 Task: Look for products from Bing only.
Action: Mouse moved to (42, 359)
Screenshot: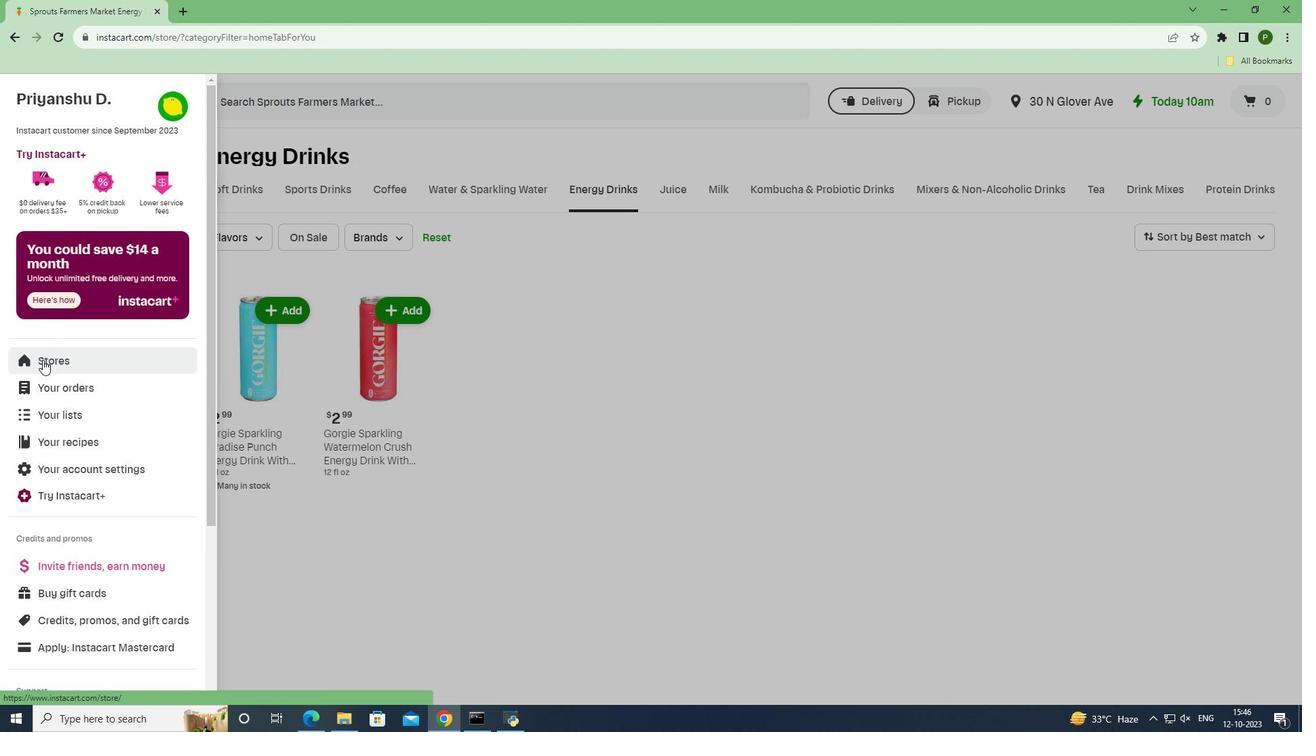 
Action: Mouse pressed left at (42, 359)
Screenshot: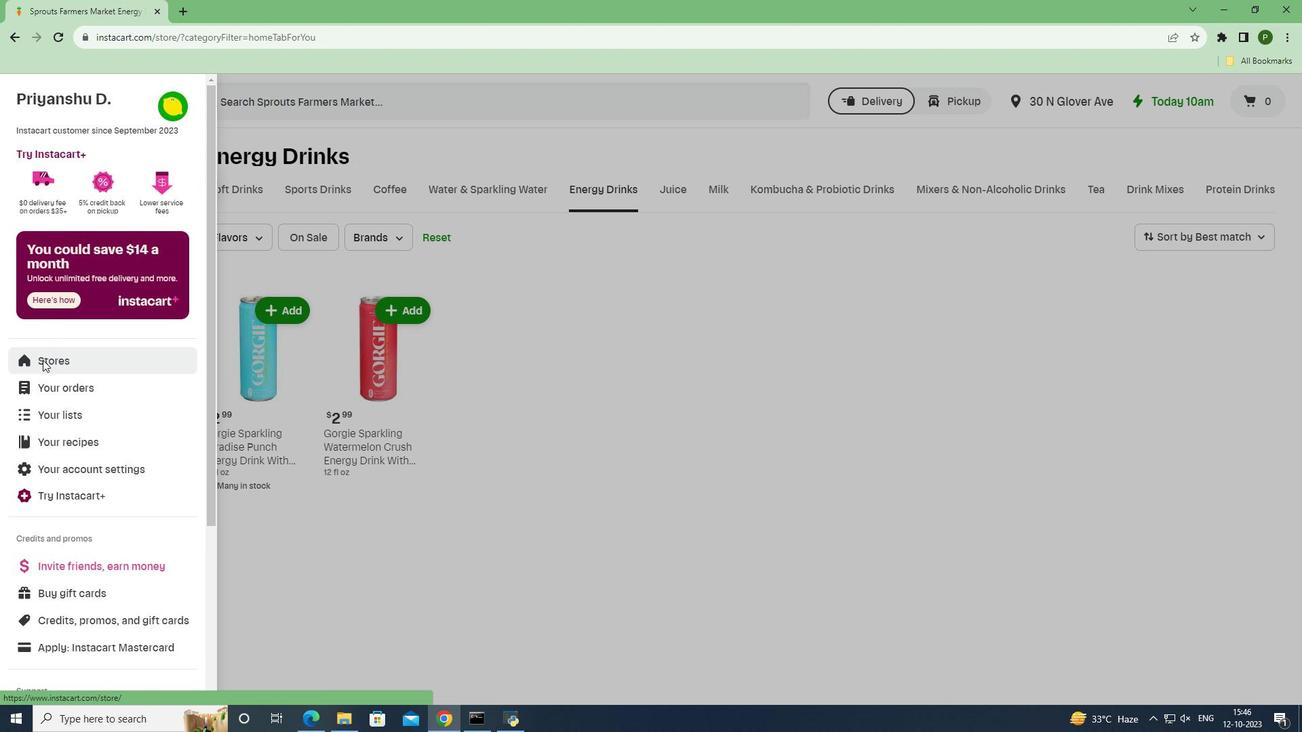 
Action: Mouse moved to (326, 155)
Screenshot: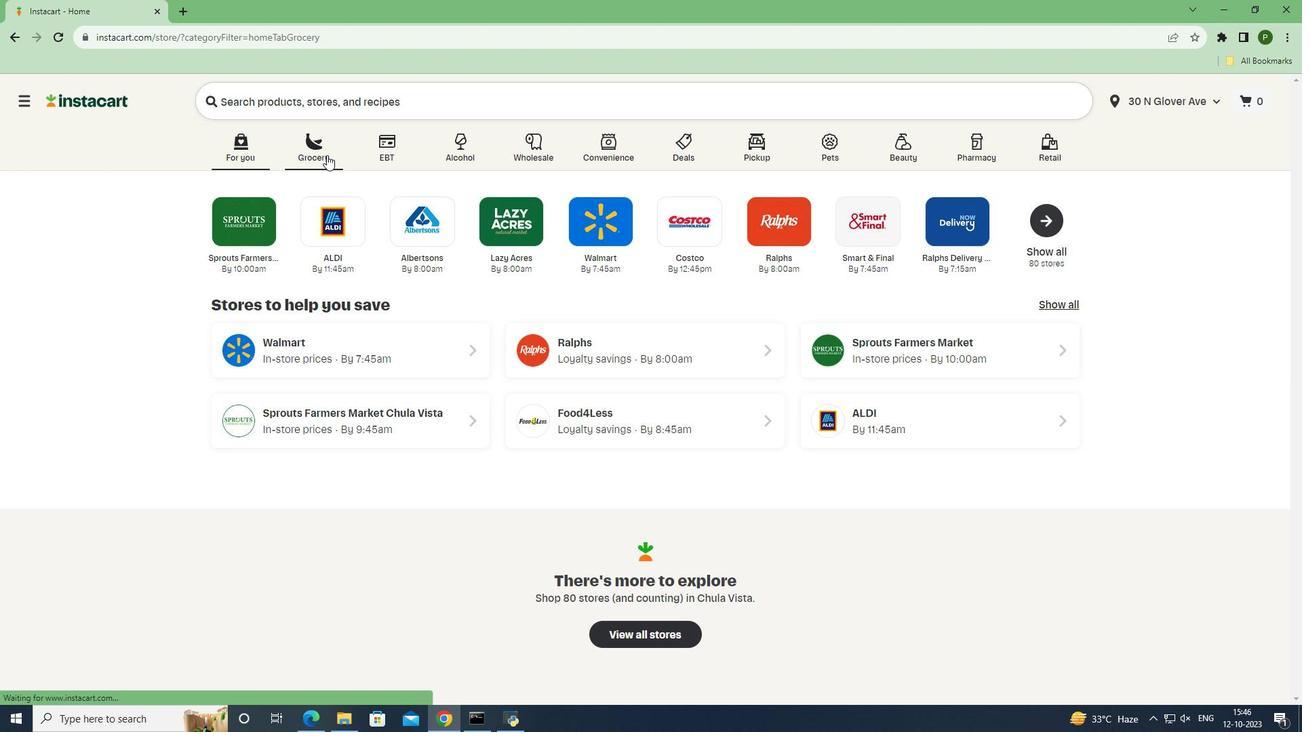 
Action: Mouse pressed left at (326, 155)
Screenshot: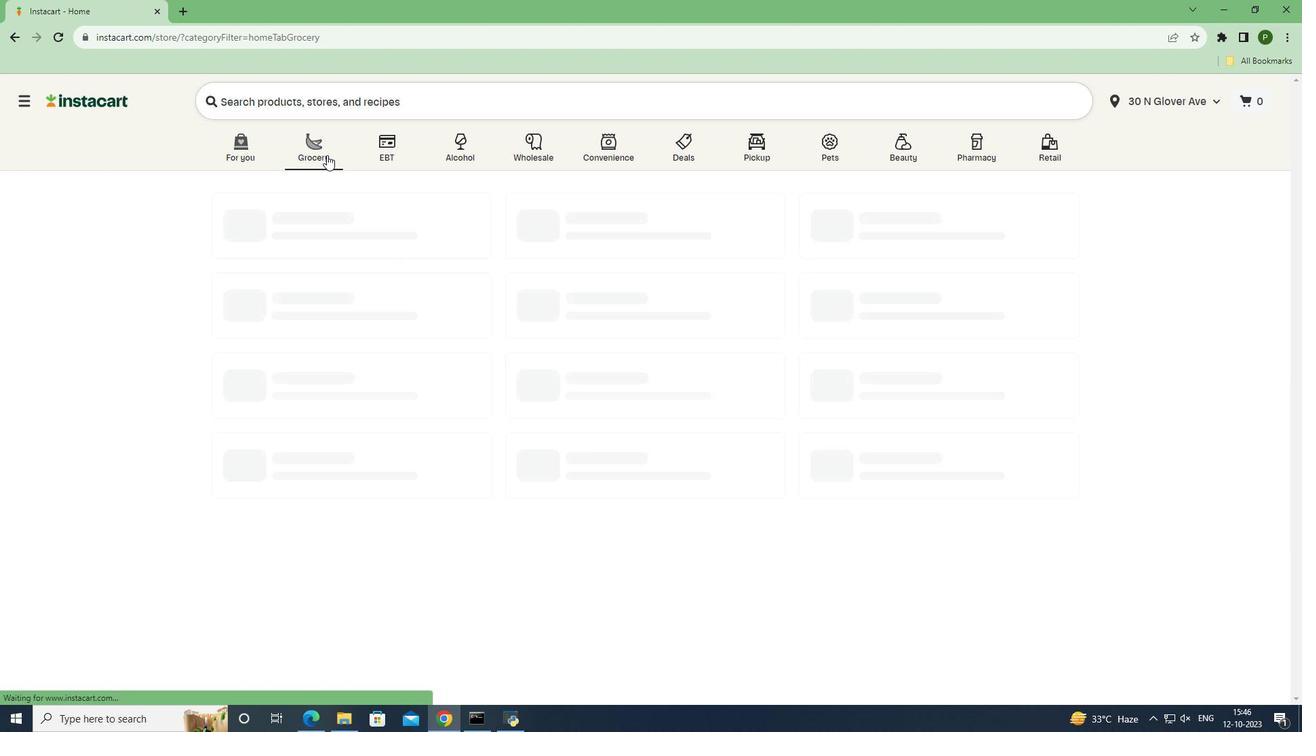 
Action: Mouse moved to (547, 322)
Screenshot: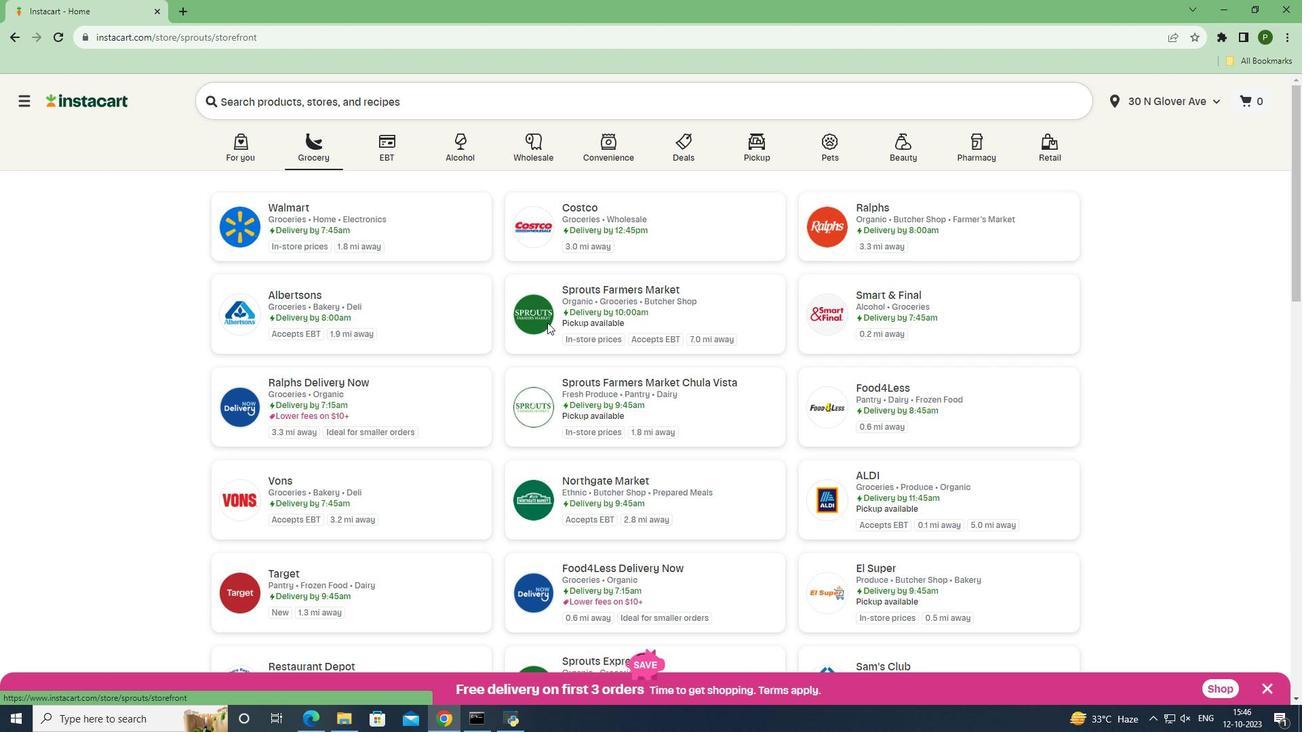 
Action: Mouse pressed left at (547, 322)
Screenshot: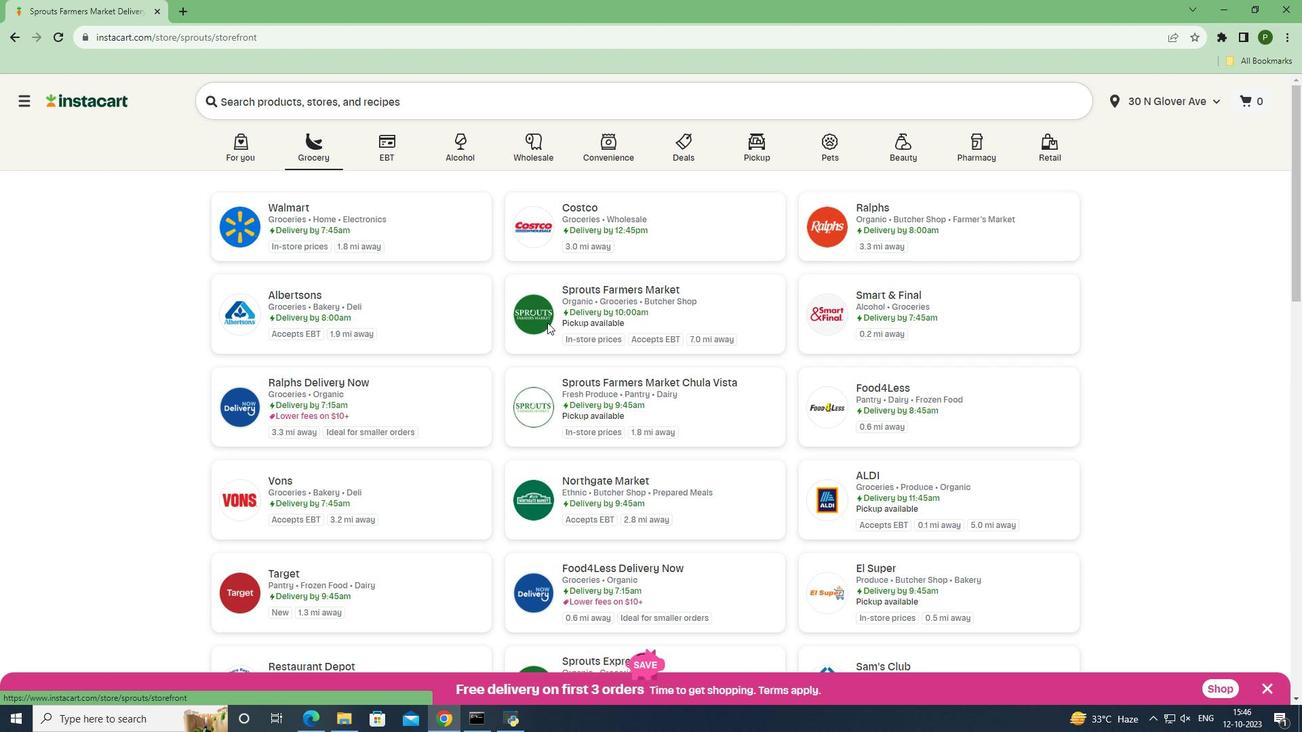 
Action: Mouse moved to (90, 461)
Screenshot: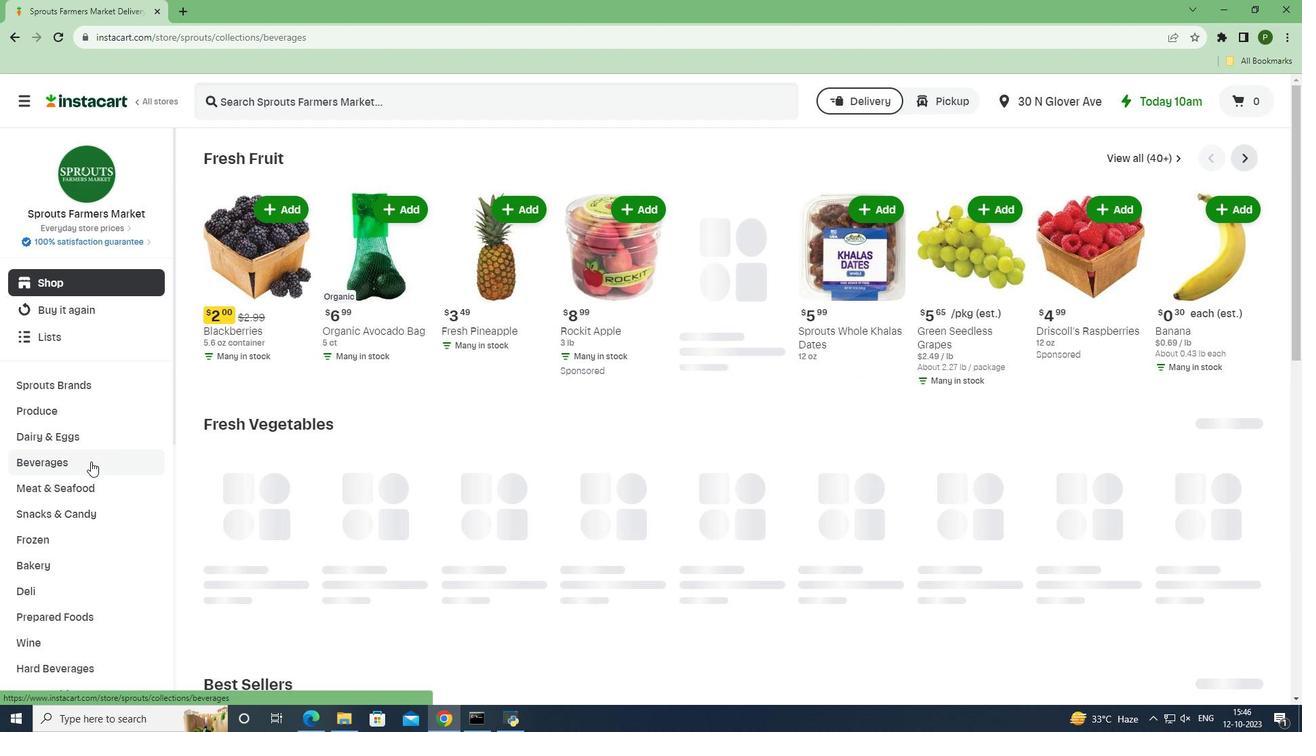 
Action: Mouse pressed left at (90, 461)
Screenshot: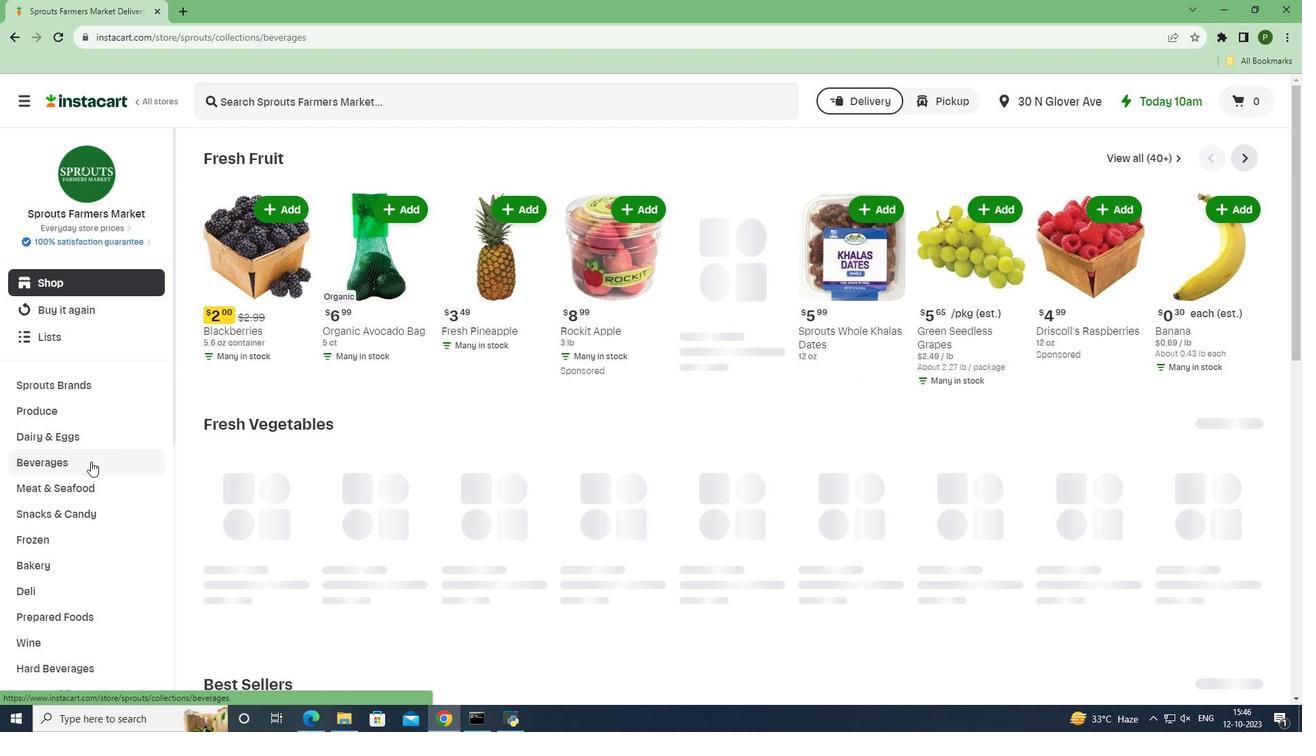 
Action: Mouse moved to (733, 185)
Screenshot: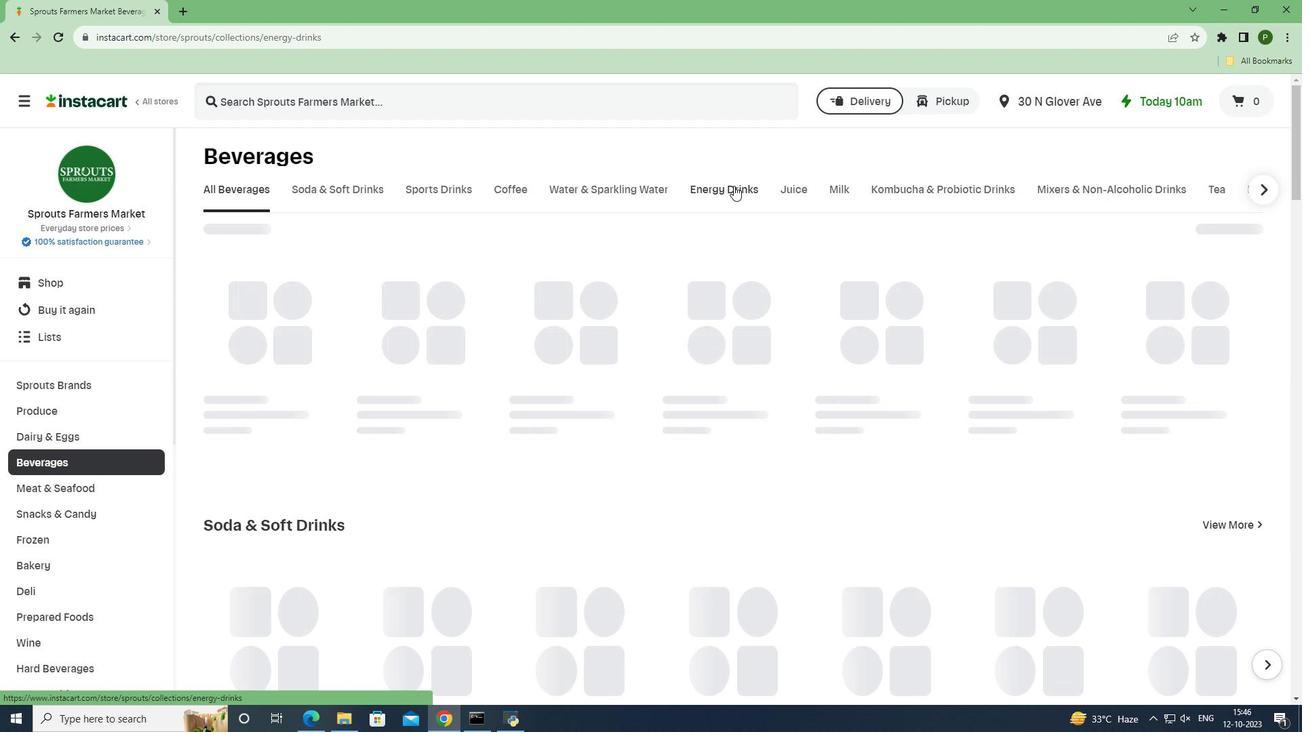 
Action: Mouse pressed left at (733, 185)
Screenshot: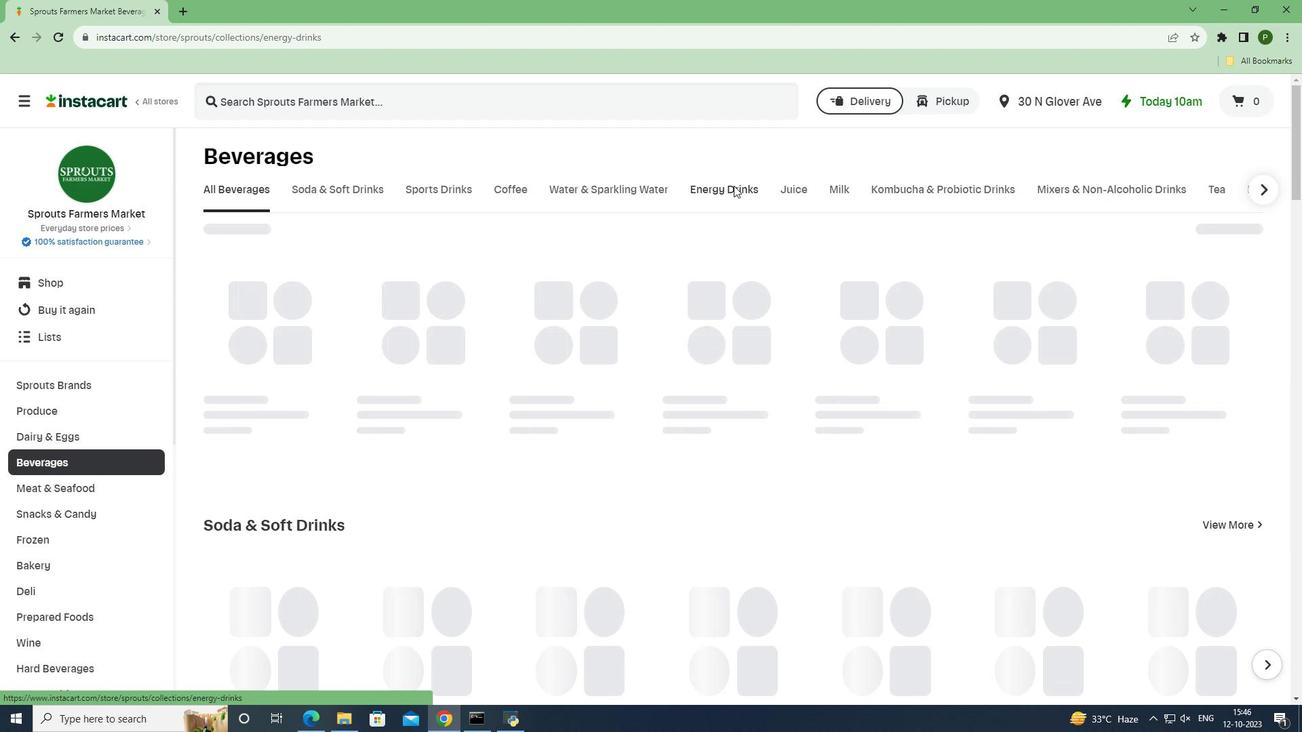 
Action: Mouse moved to (396, 245)
Screenshot: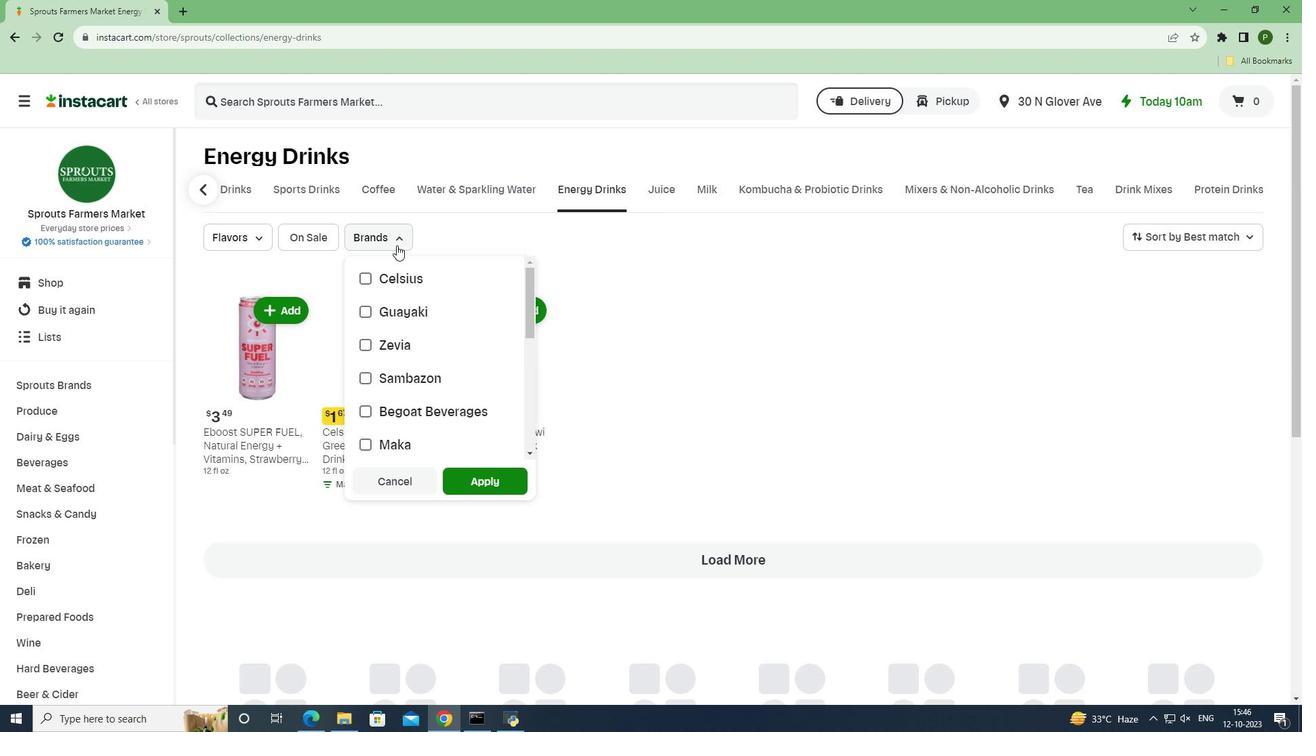 
Action: Mouse pressed left at (396, 245)
Screenshot: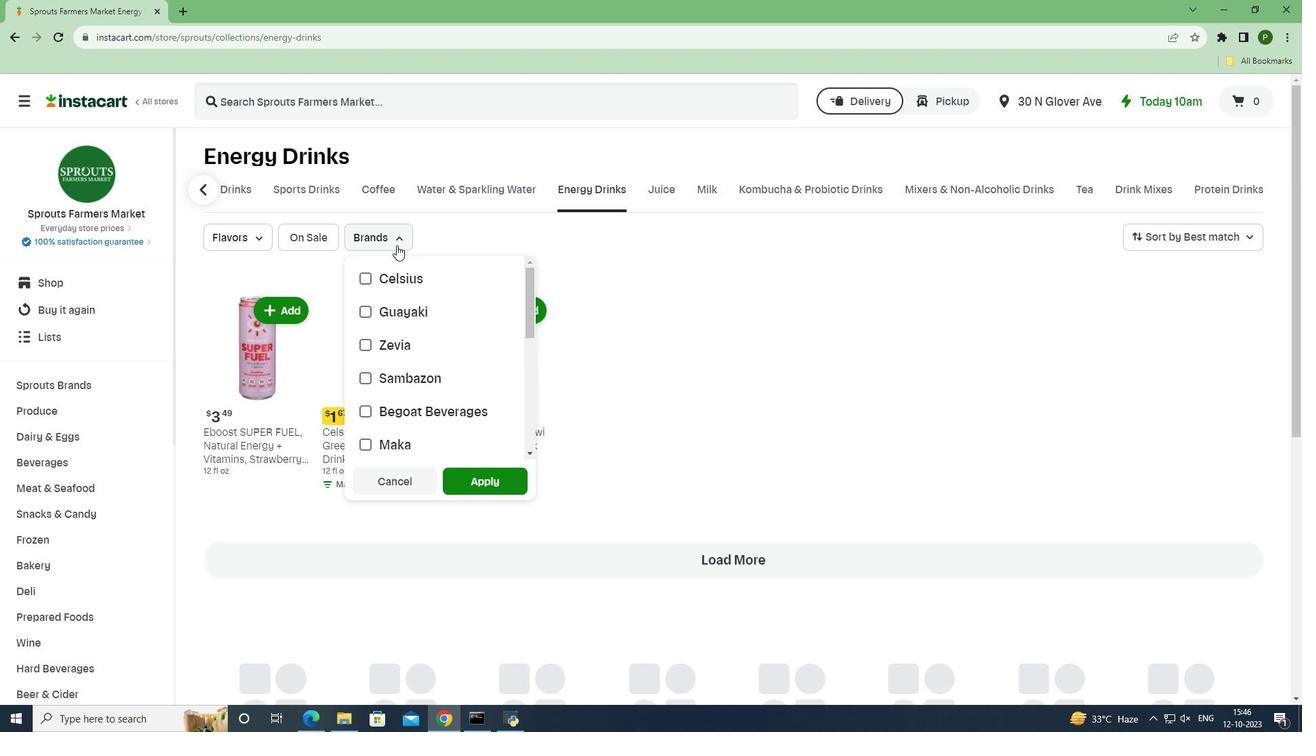 
Action: Mouse moved to (423, 343)
Screenshot: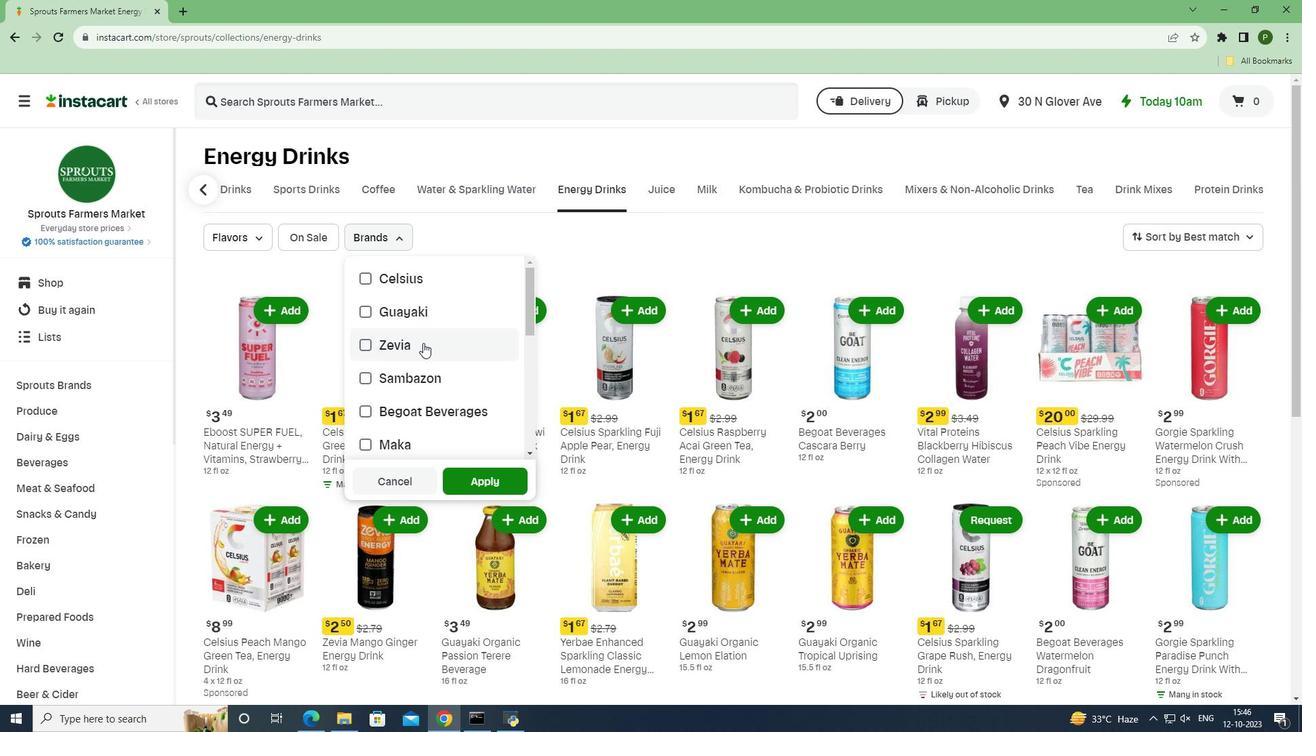 
Action: Mouse scrolled (423, 342) with delta (0, 0)
Screenshot: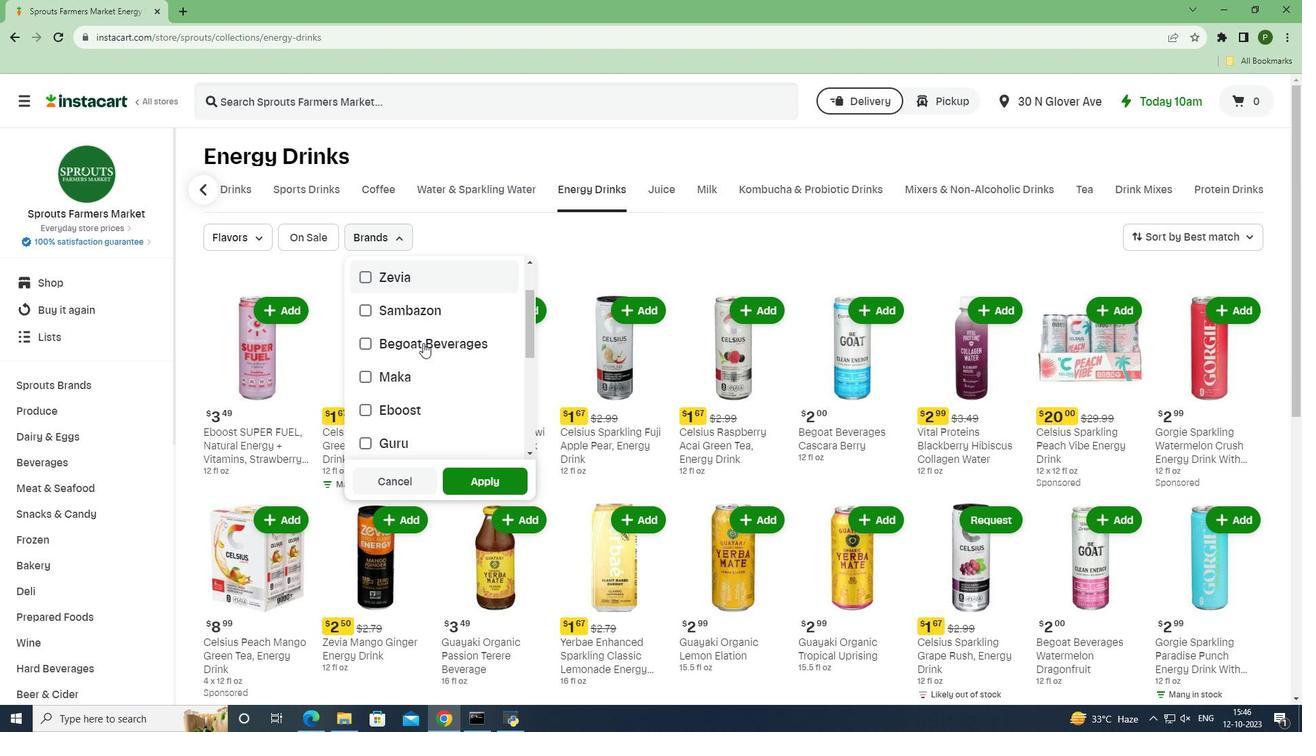 
Action: Mouse scrolled (423, 342) with delta (0, 0)
Screenshot: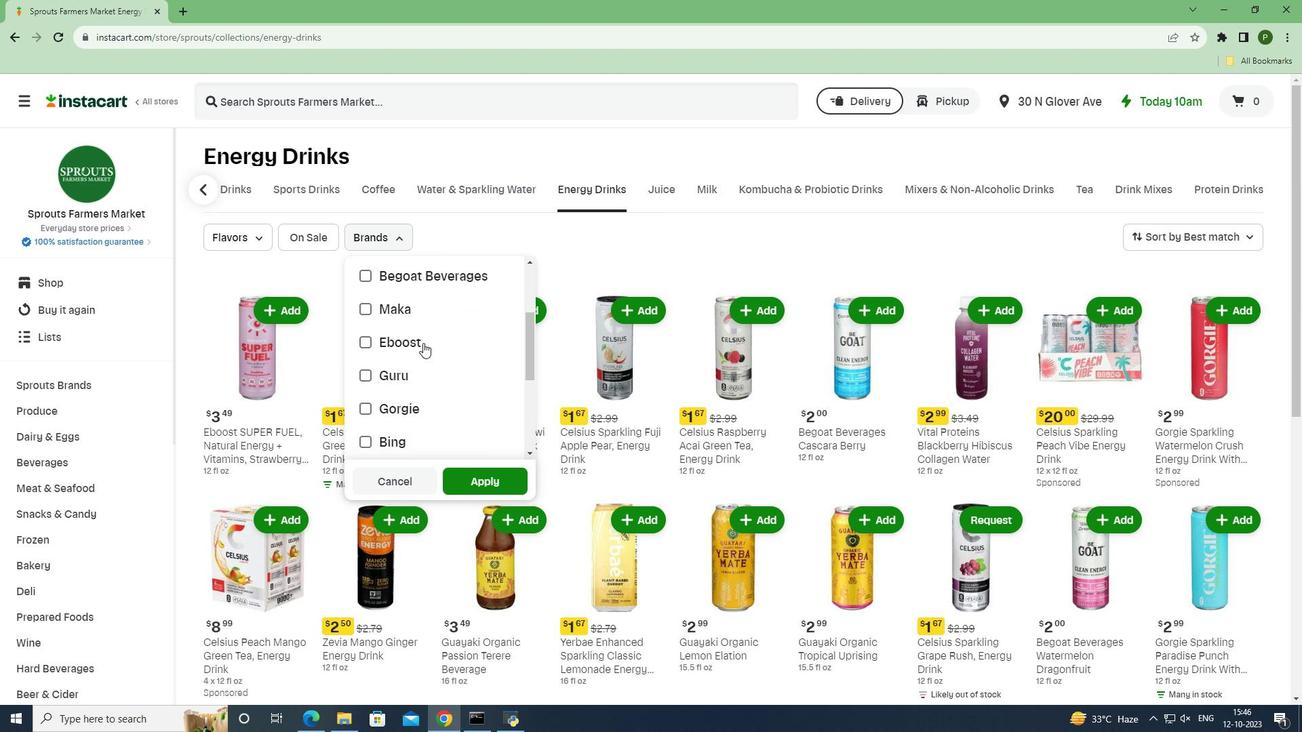 
Action: Mouse scrolled (423, 342) with delta (0, 0)
Screenshot: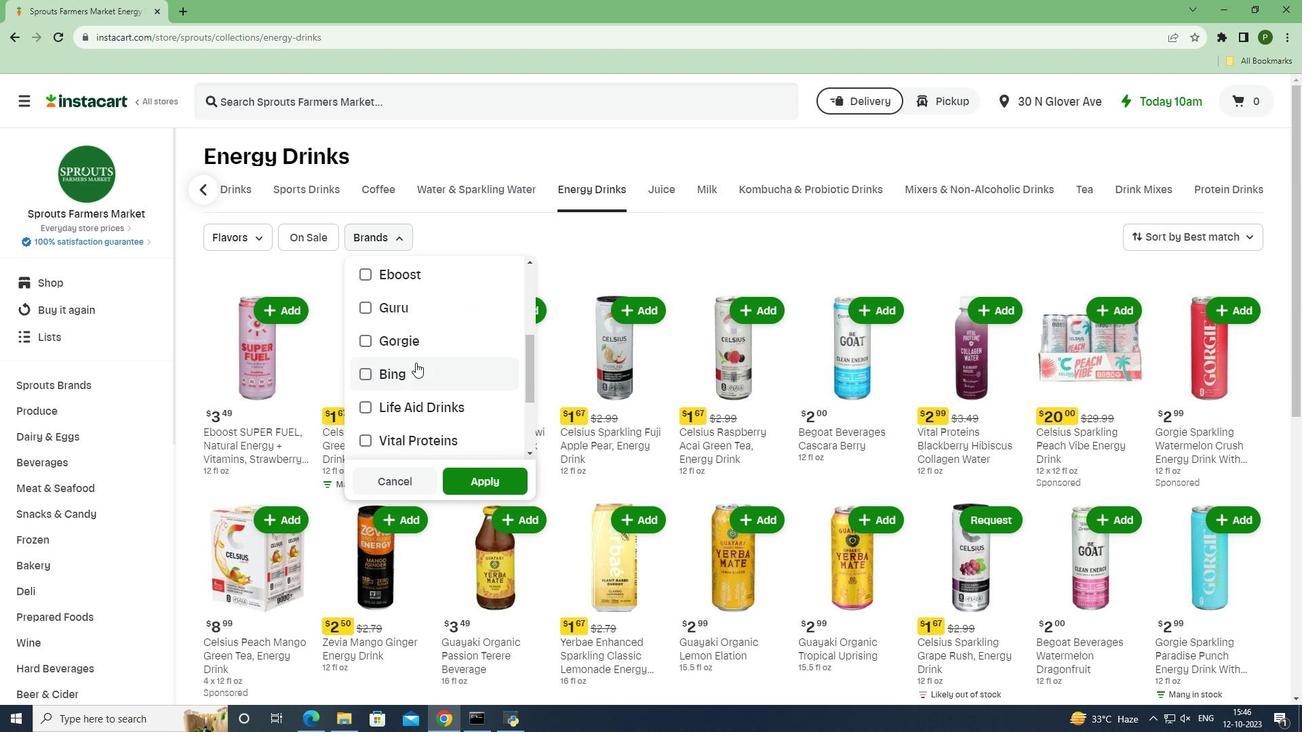 
Action: Mouse moved to (411, 373)
Screenshot: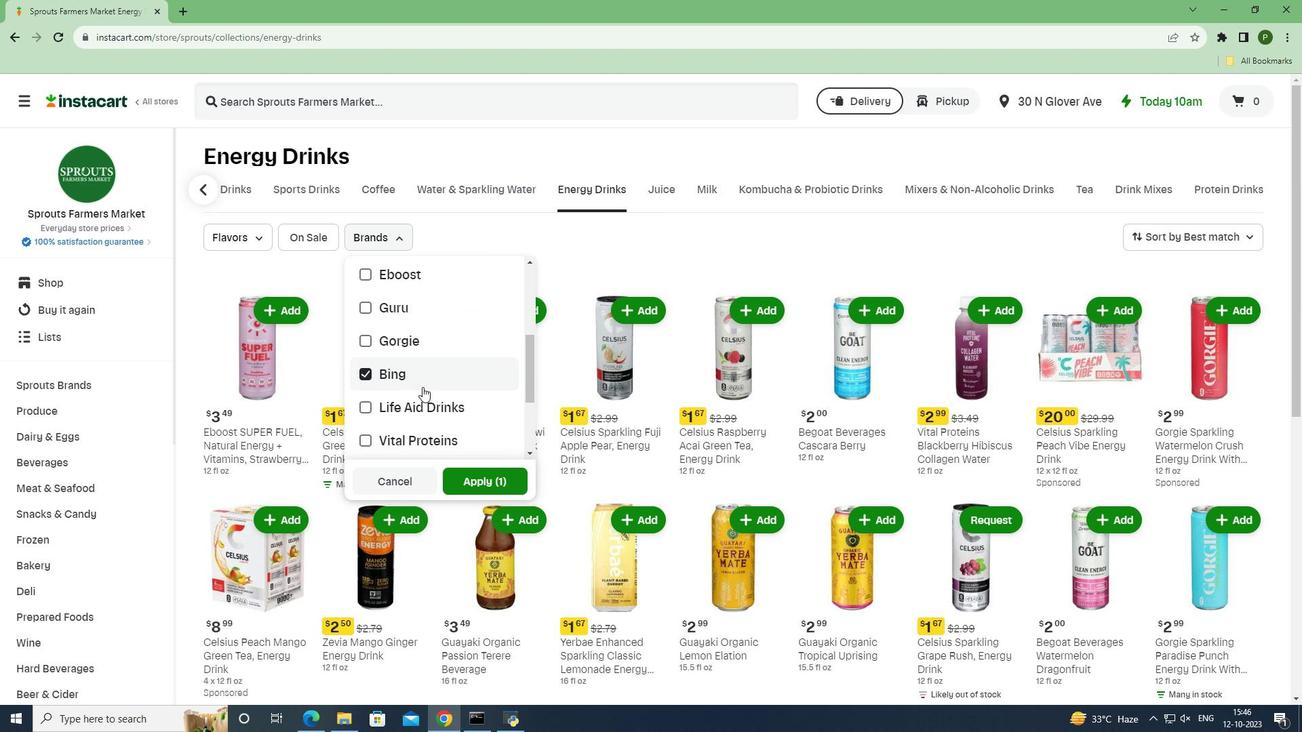 
Action: Mouse pressed left at (411, 373)
Screenshot: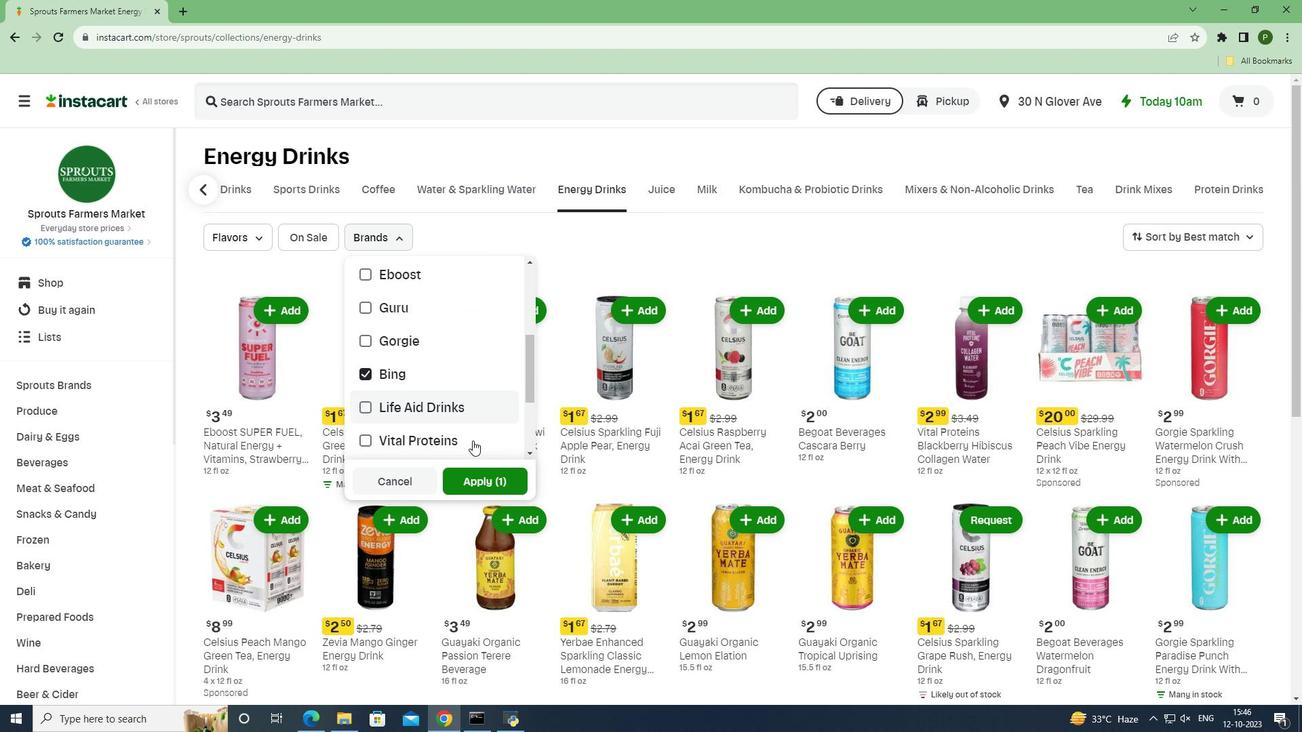 
Action: Mouse moved to (489, 480)
Screenshot: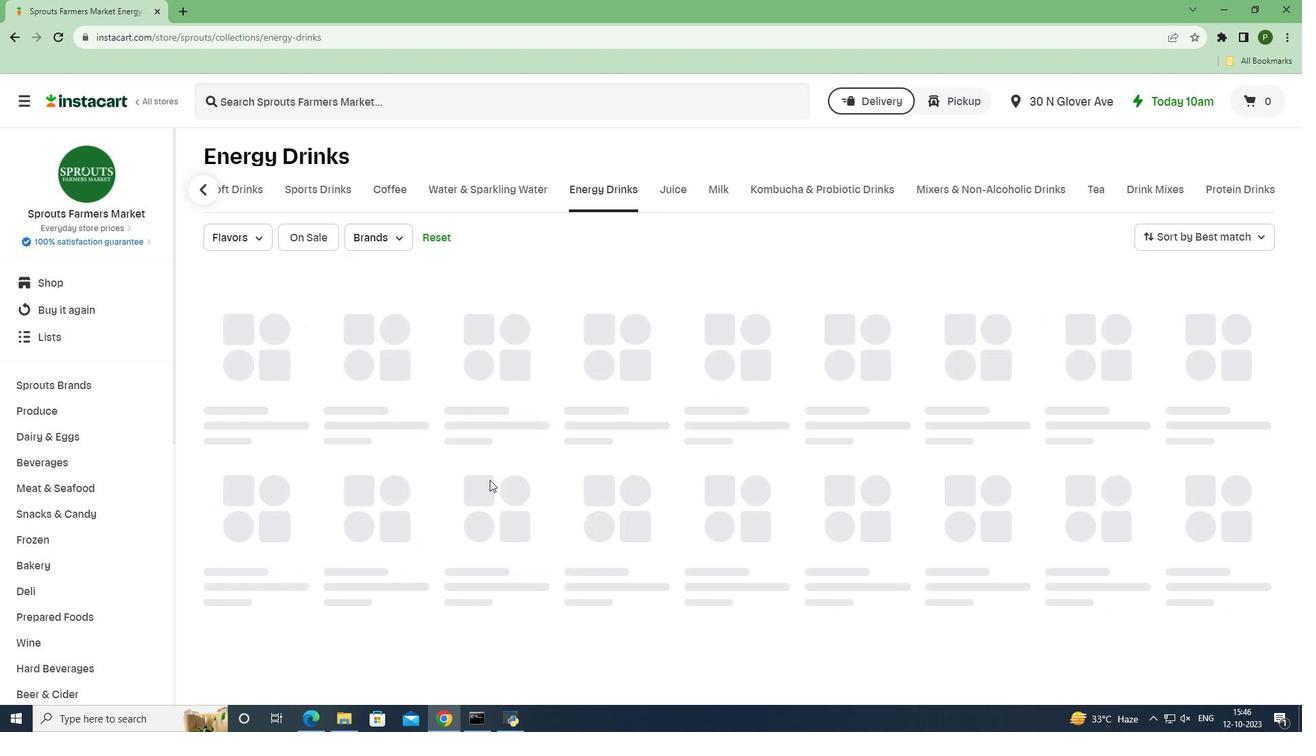 
Action: Mouse pressed left at (489, 480)
Screenshot: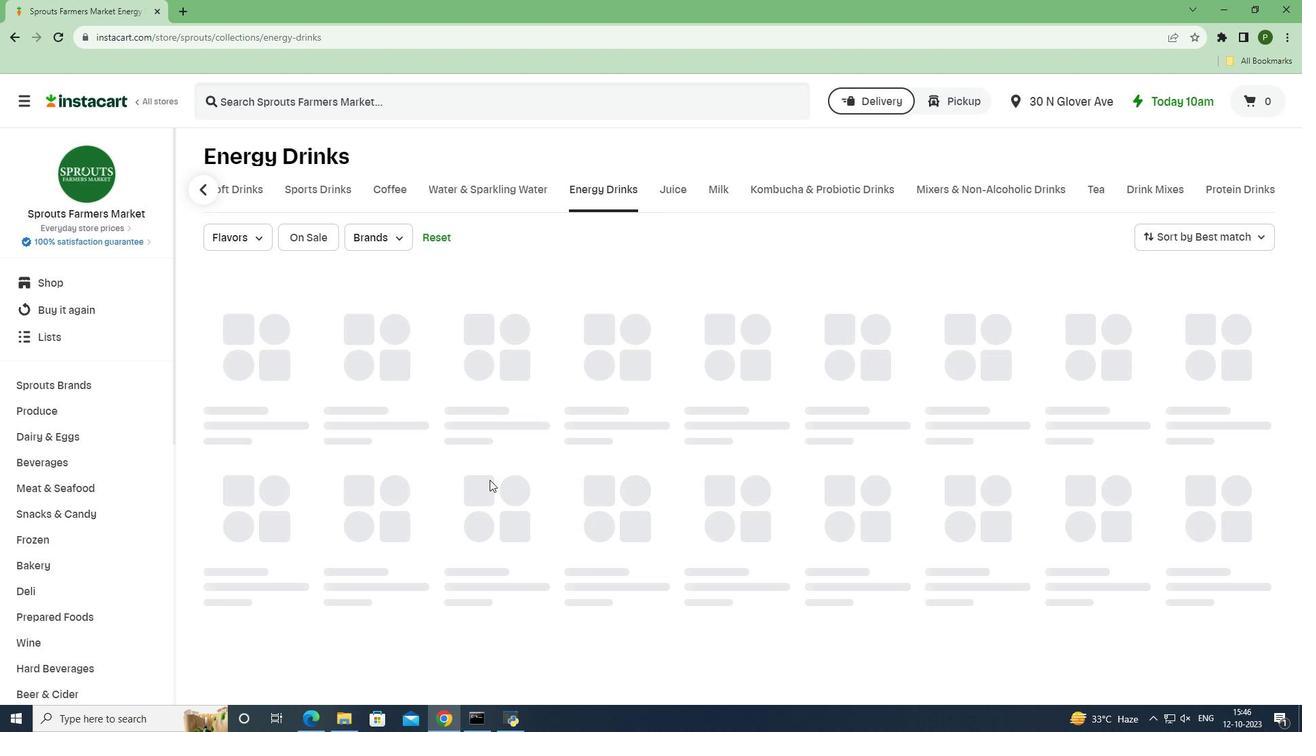 
Action: Mouse moved to (459, 432)
Screenshot: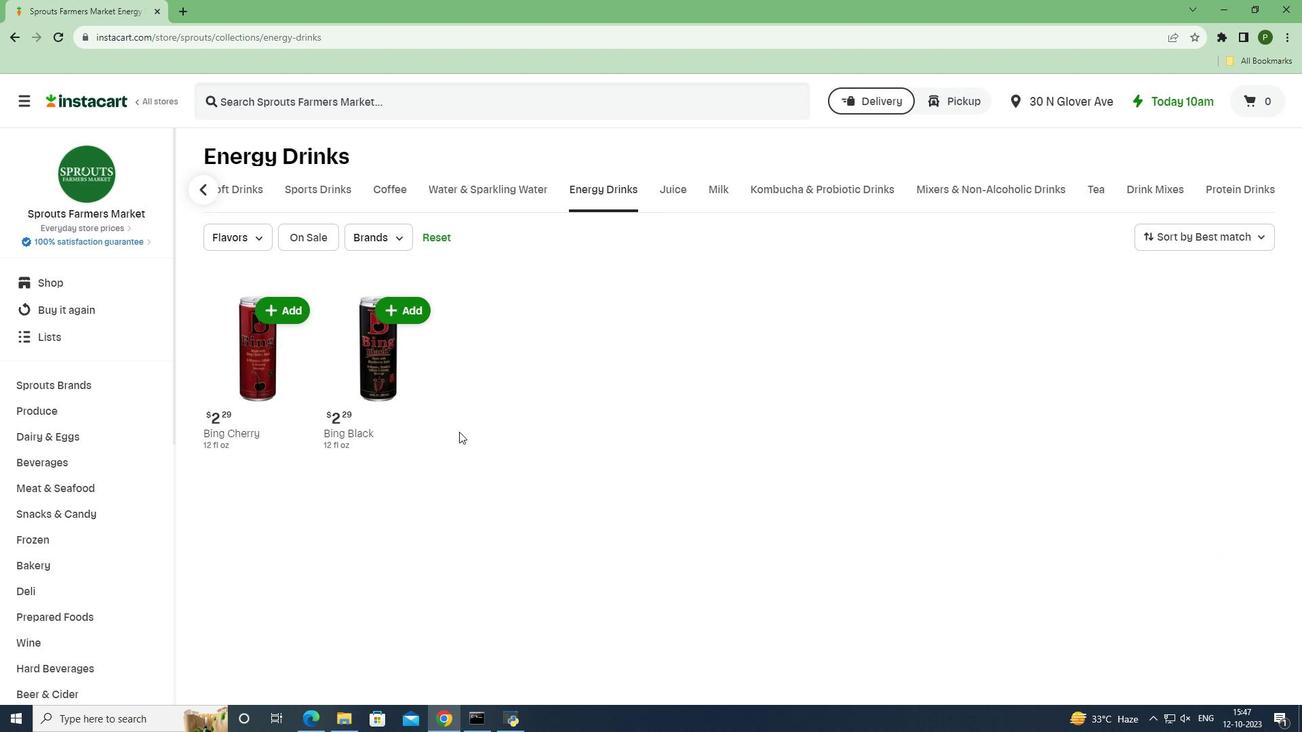 
